 Task: In the sheet Budget Analysis ToolFont size of heading  18 Font style of dataoswald 'Font size of data '9 Alignment of headline & dataAlign center.   Fill color in heading, Red Font color of dataIn the sheet   Drive Sales log   book
Action: Mouse moved to (93, 155)
Screenshot: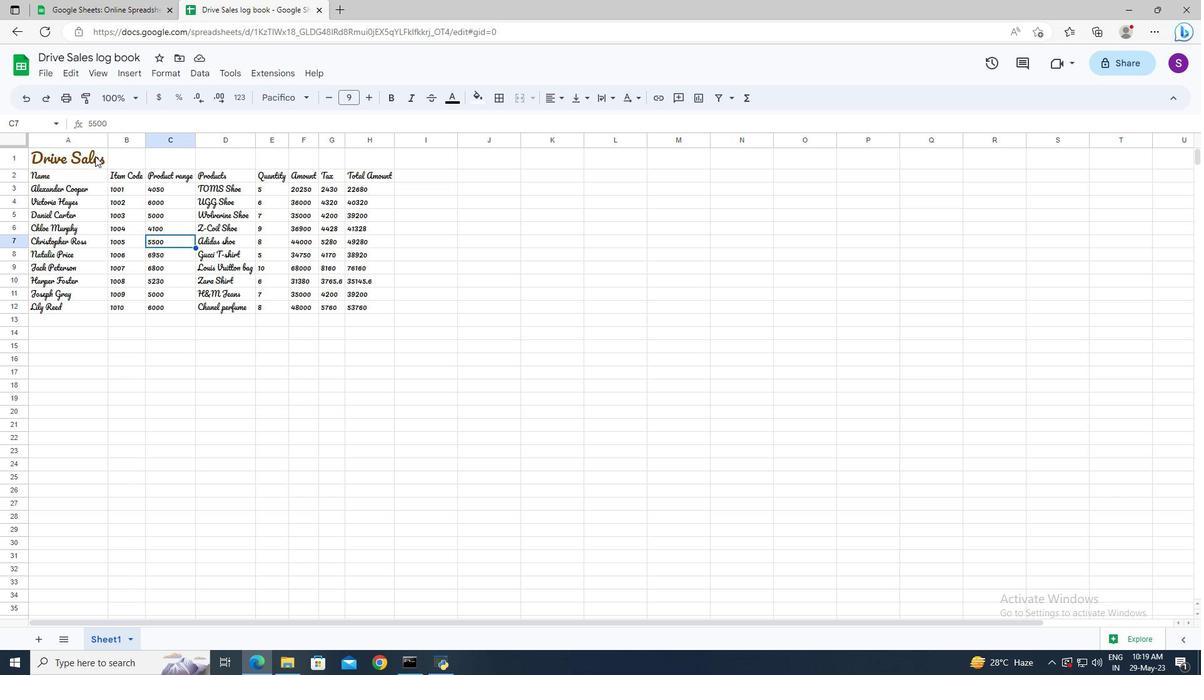 
Action: Mouse pressed left at (93, 155)
Screenshot: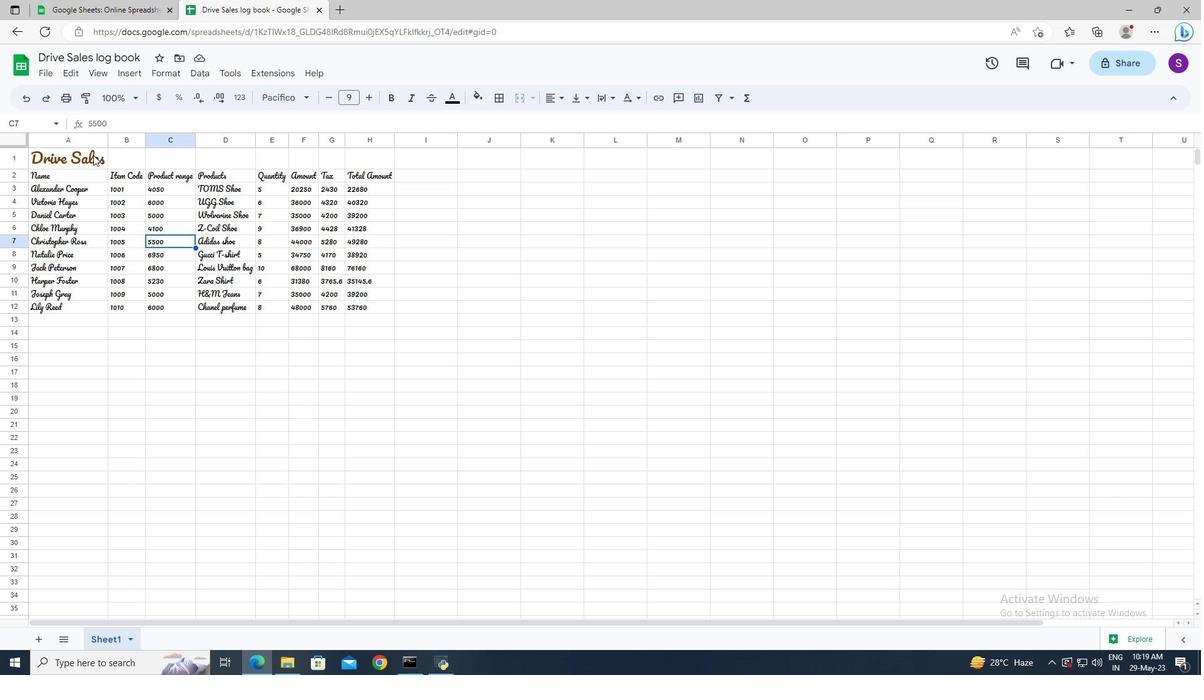 
Action: Mouse moved to (353, 95)
Screenshot: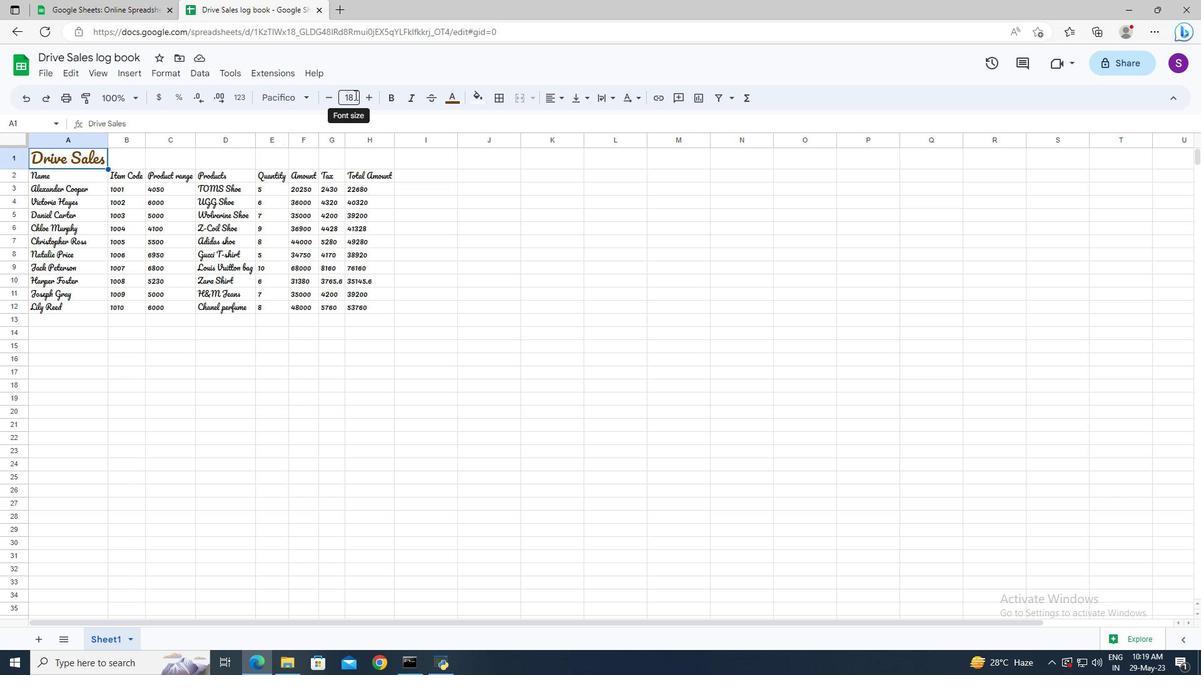 
Action: Mouse pressed left at (353, 95)
Screenshot: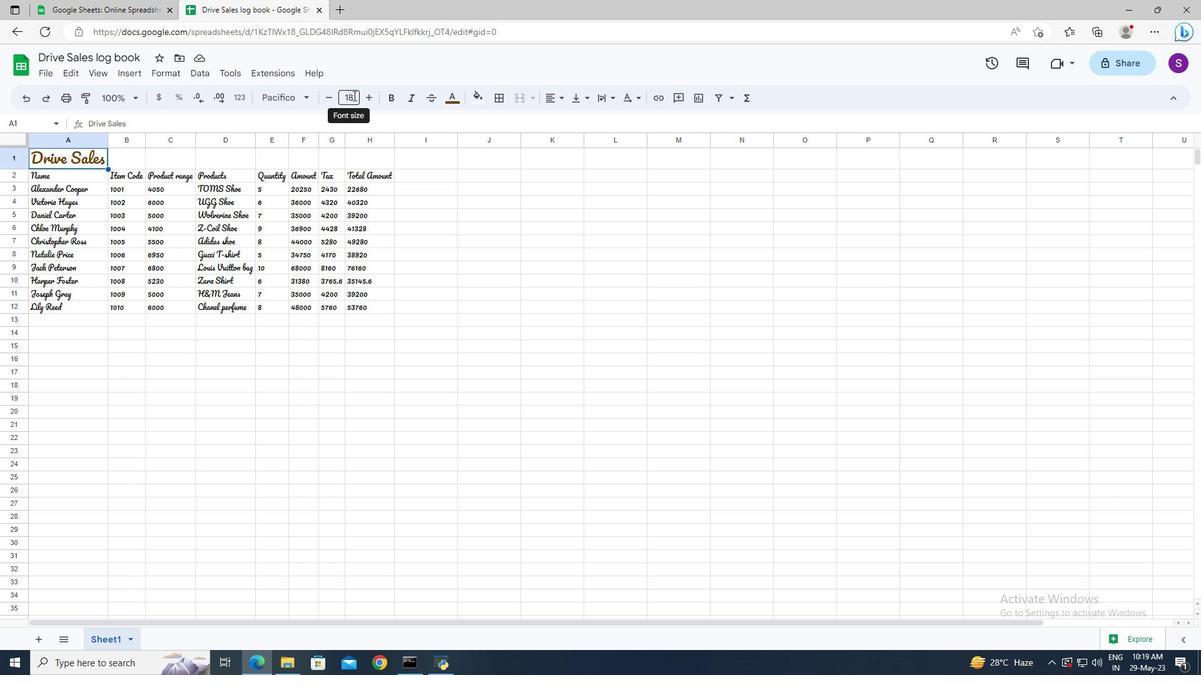 
Action: Key pressed 18<Key.enter>
Screenshot: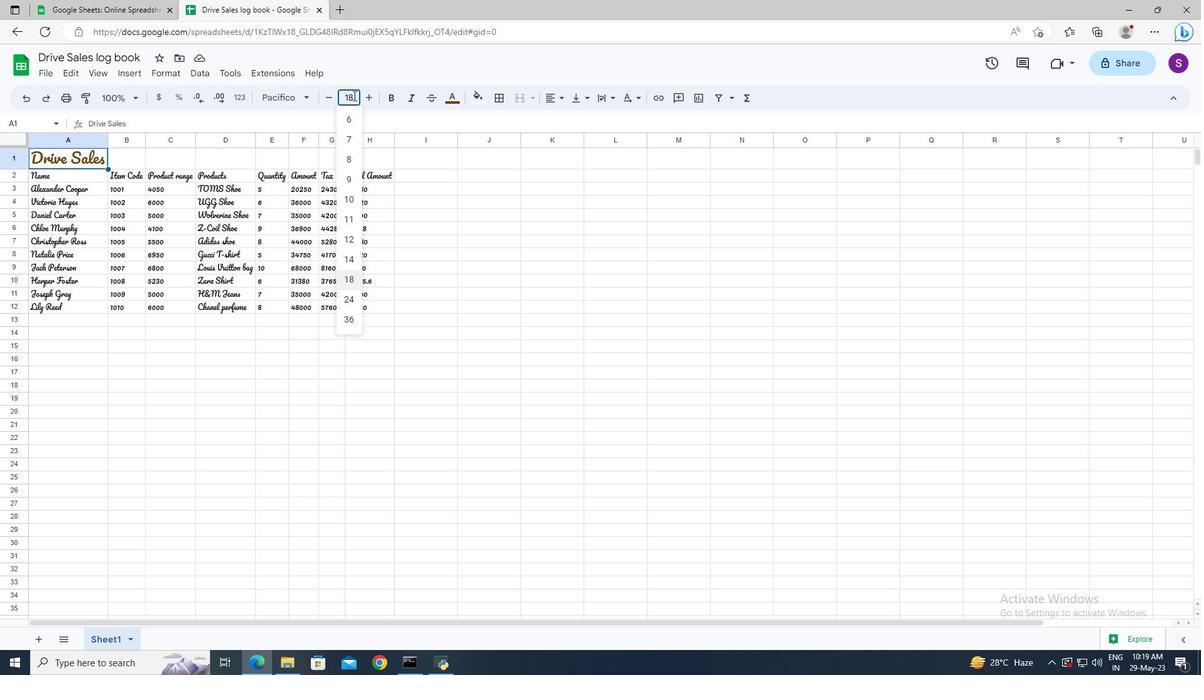 
Action: Mouse moved to (88, 177)
Screenshot: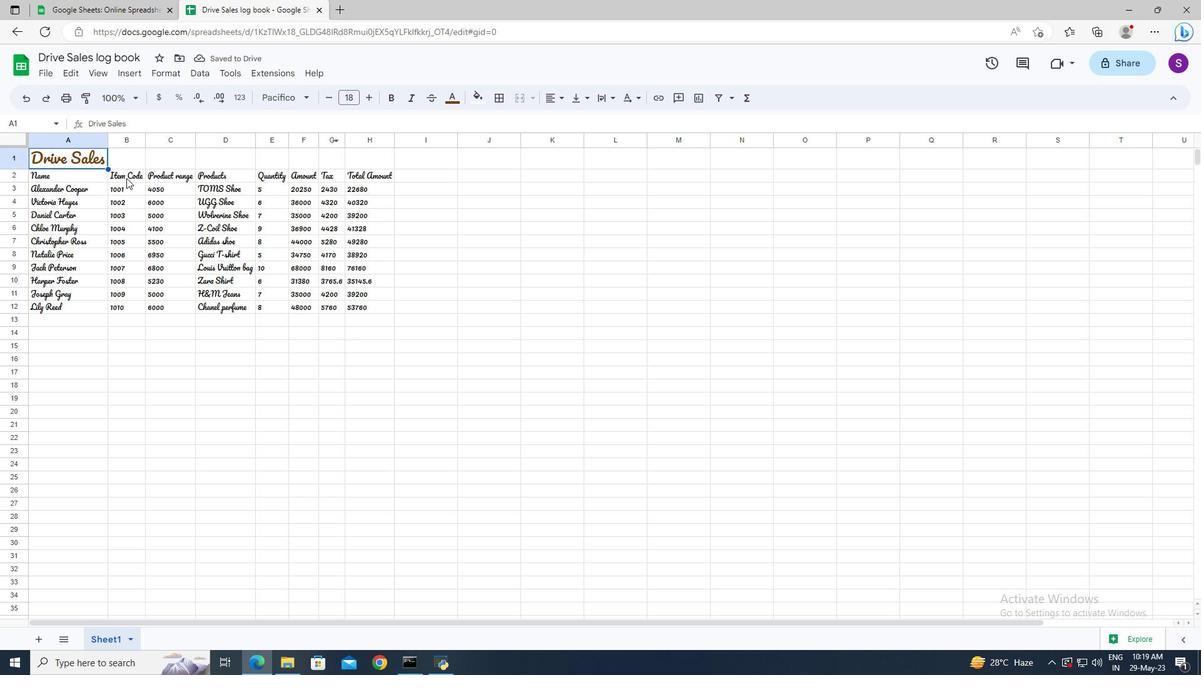 
Action: Mouse pressed left at (88, 177)
Screenshot: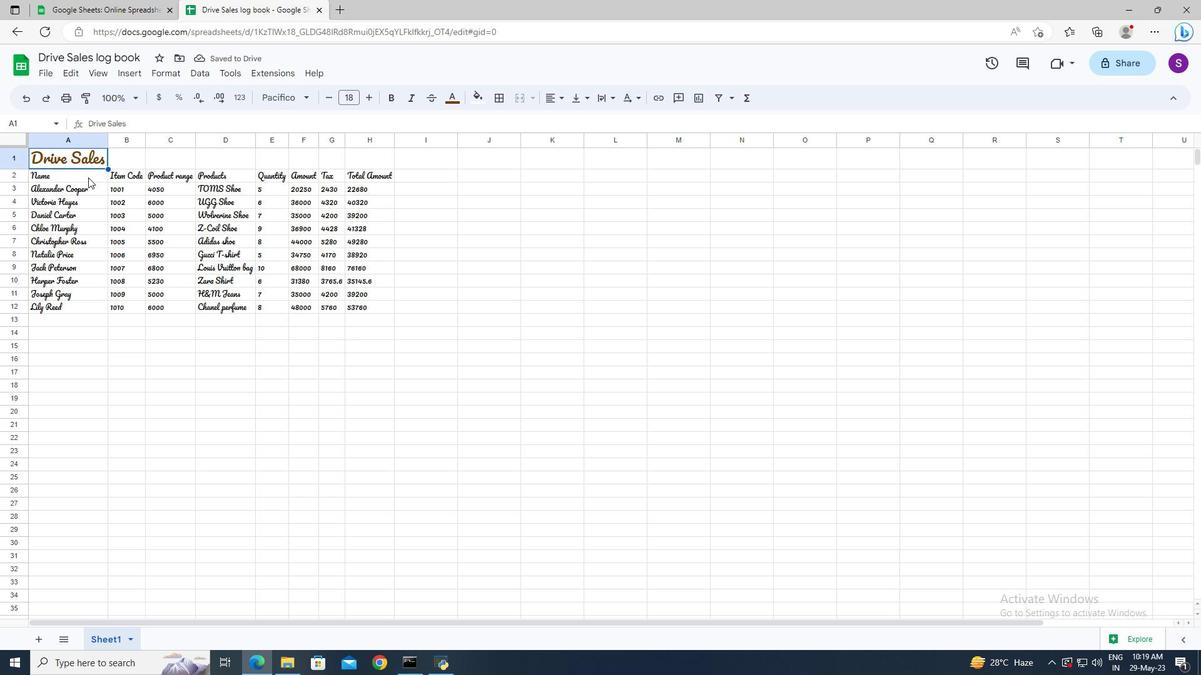 
Action: Key pressed <Key.shift><Key.shift><Key.shift><Key.down><Key.right>
Screenshot: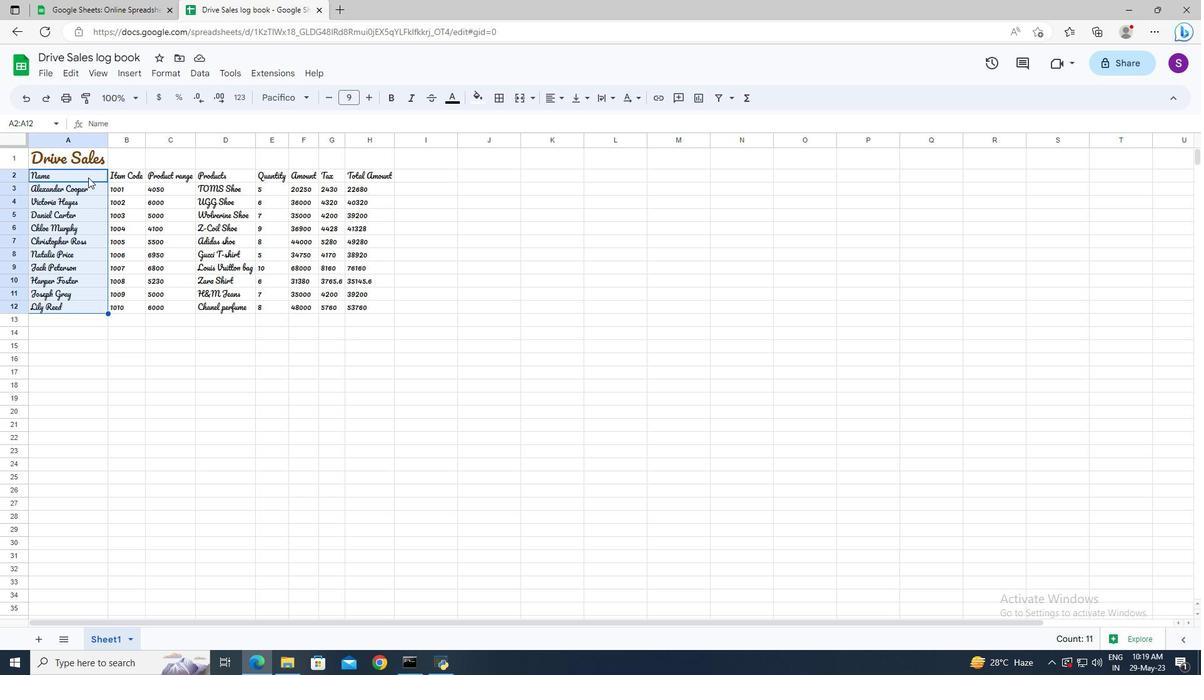 
Action: Mouse moved to (304, 101)
Screenshot: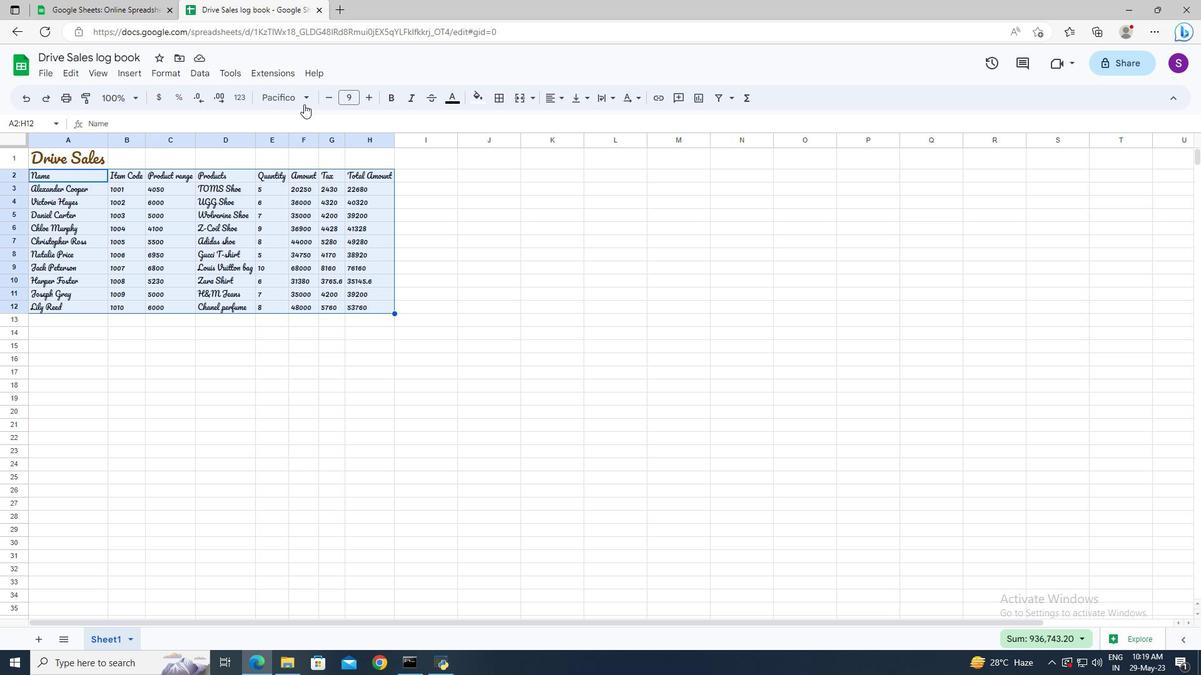 
Action: Mouse pressed left at (304, 101)
Screenshot: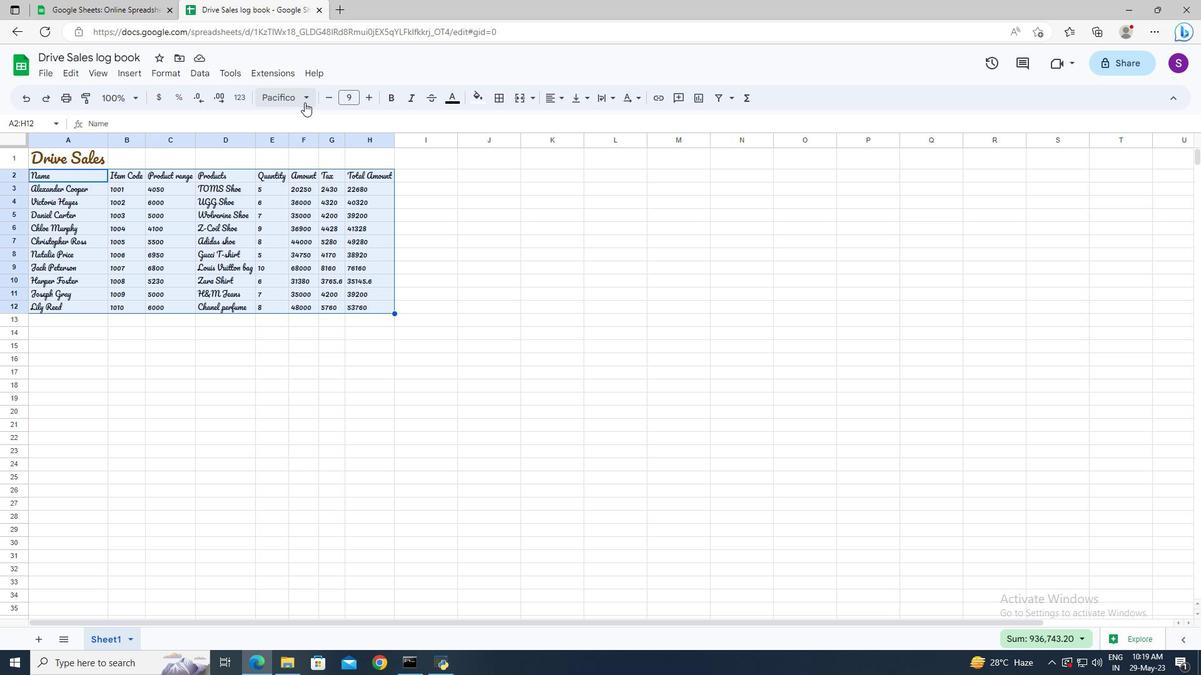 
Action: Mouse moved to (327, 599)
Screenshot: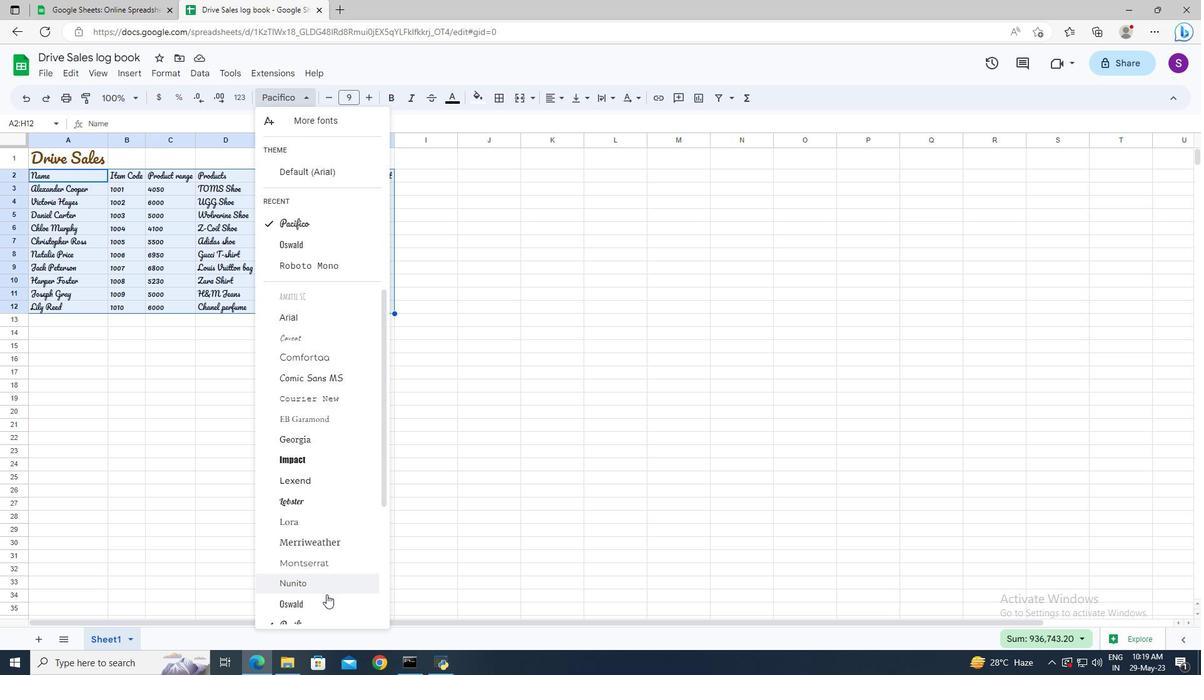 
Action: Mouse pressed left at (327, 599)
Screenshot: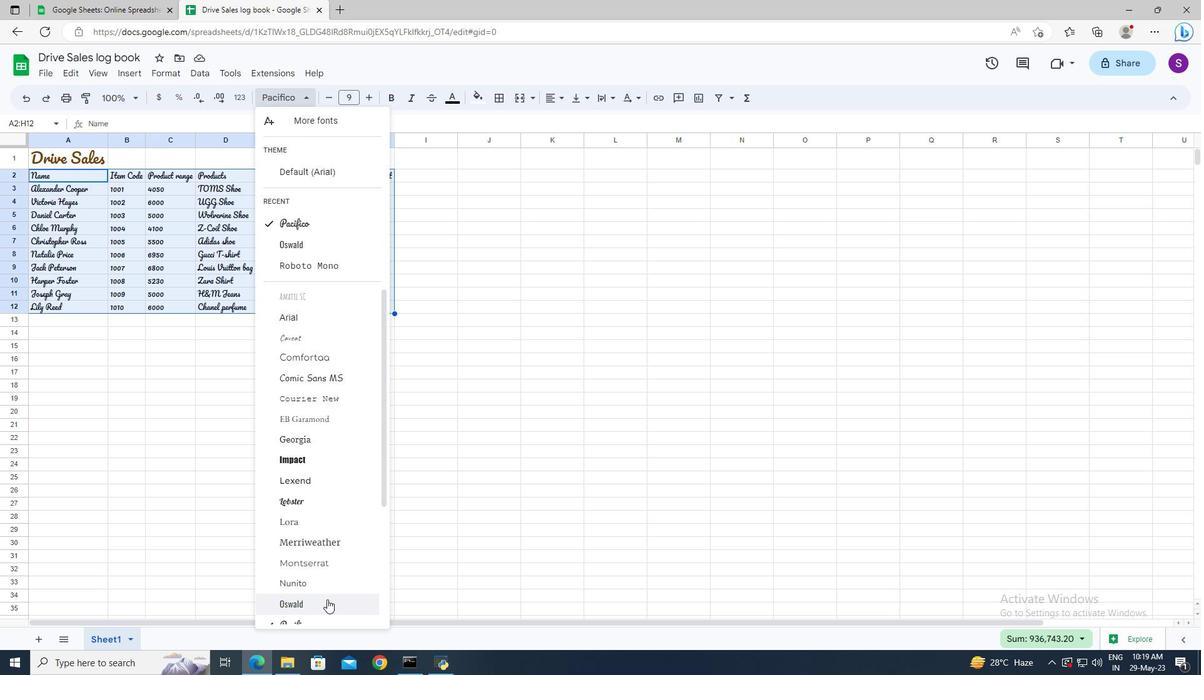
Action: Mouse moved to (356, 98)
Screenshot: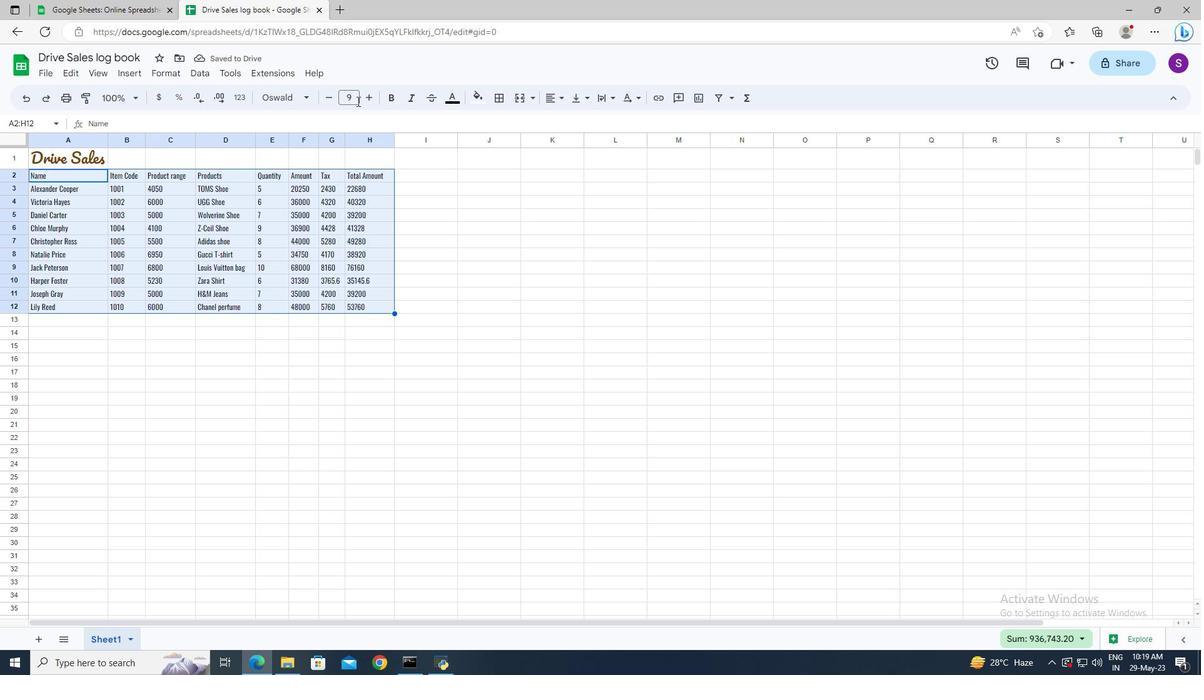 
Action: Mouse pressed left at (356, 98)
Screenshot: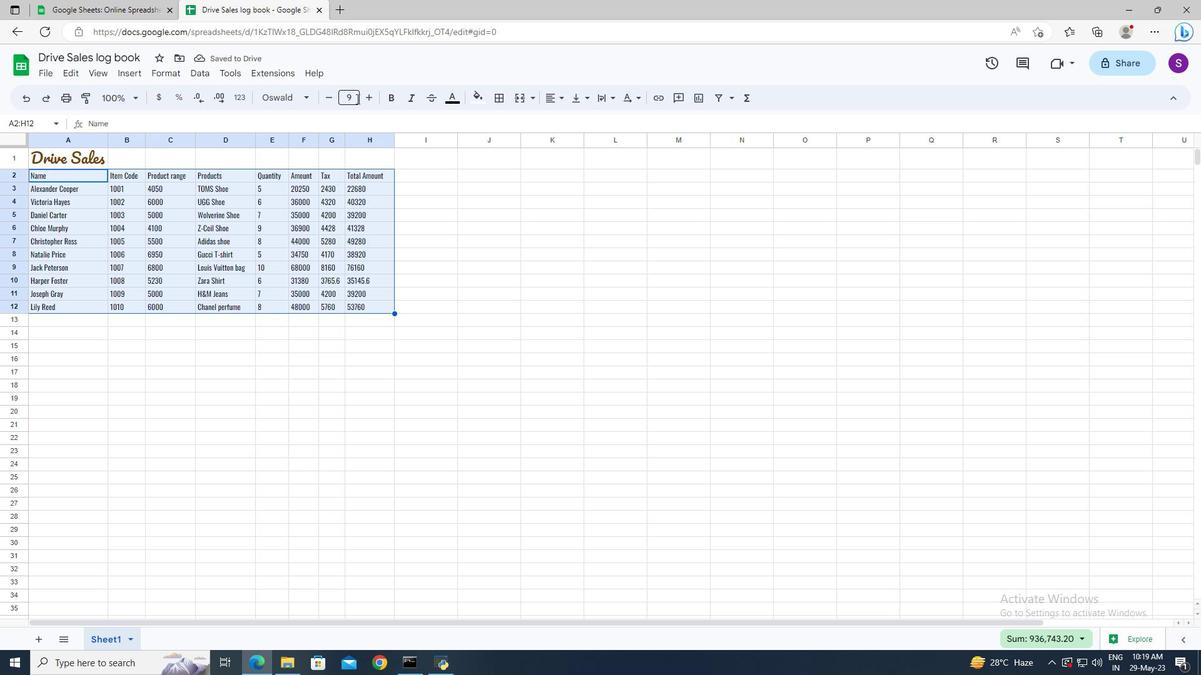 
Action: Mouse moved to (355, 96)
Screenshot: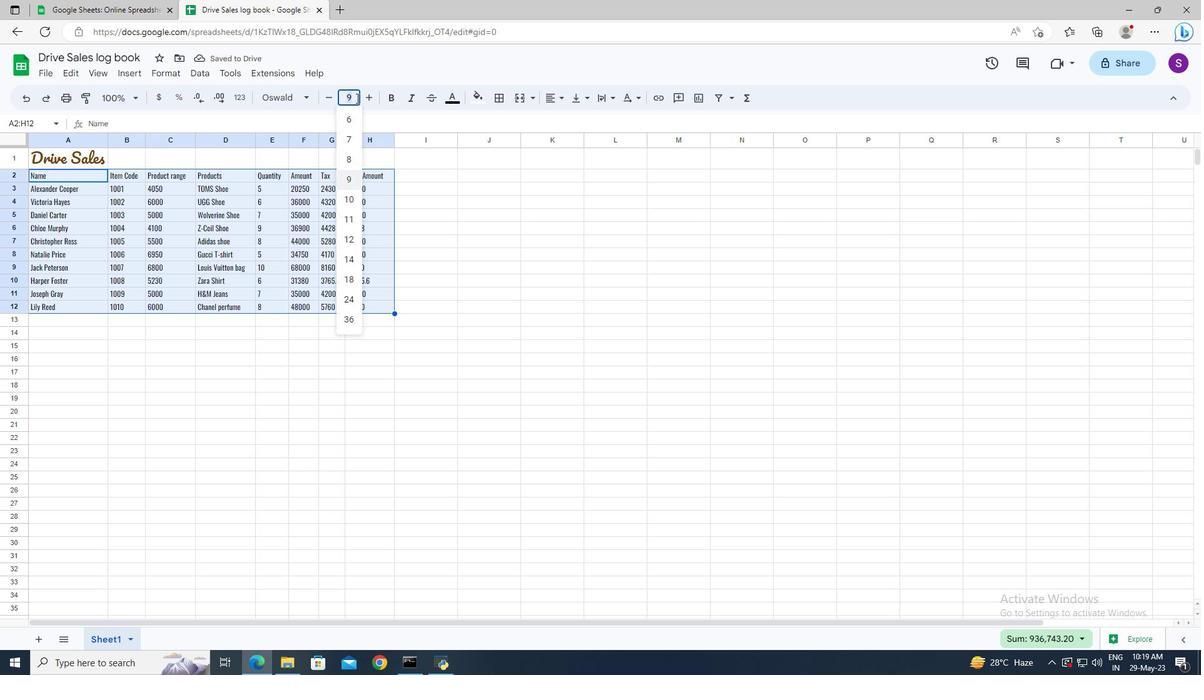 
Action: Key pressed 9<Key.enter>
Screenshot: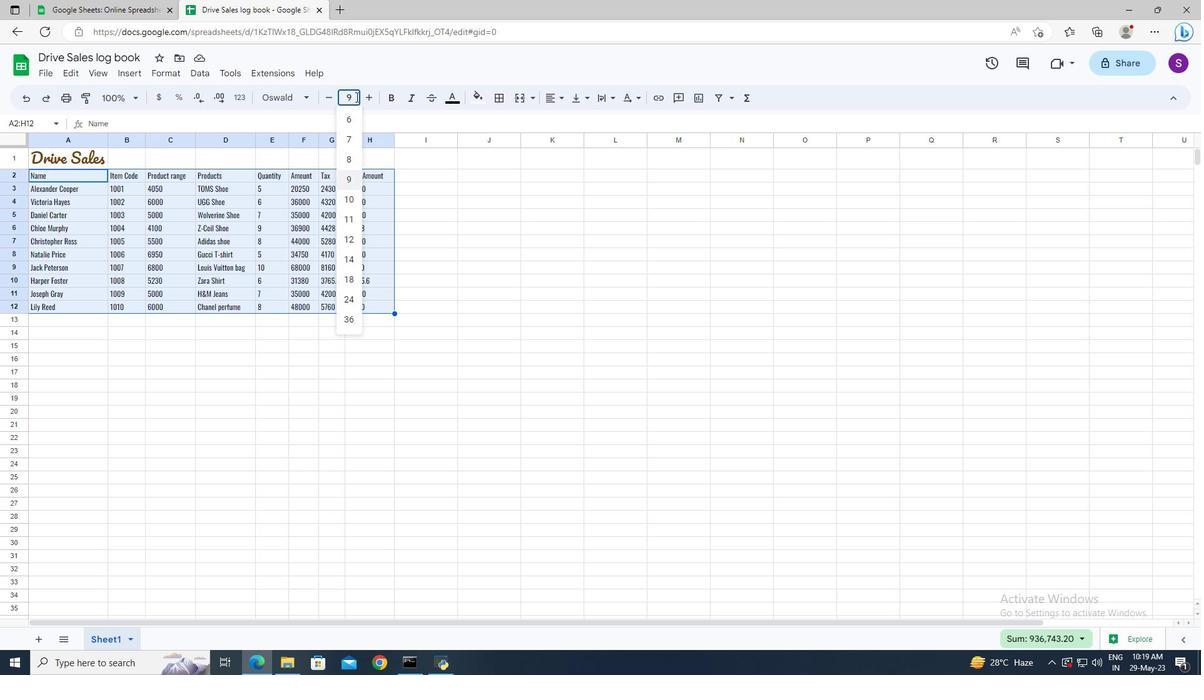 
Action: Mouse moved to (80, 158)
Screenshot: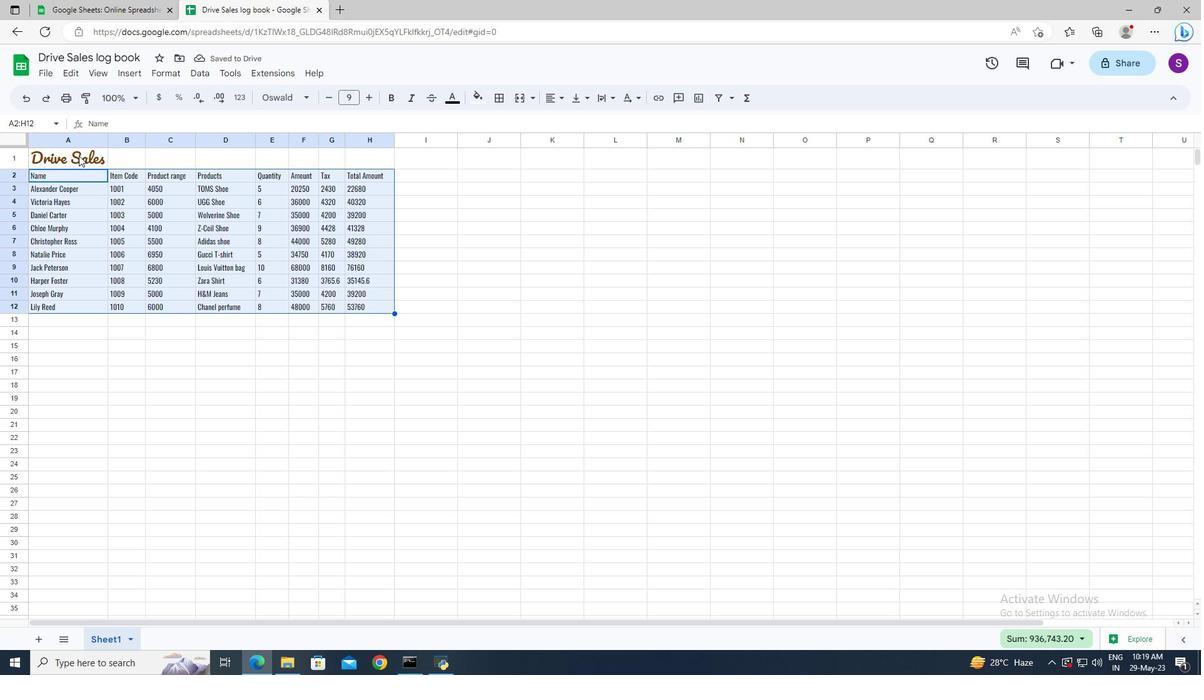 
Action: Mouse pressed left at (80, 158)
Screenshot: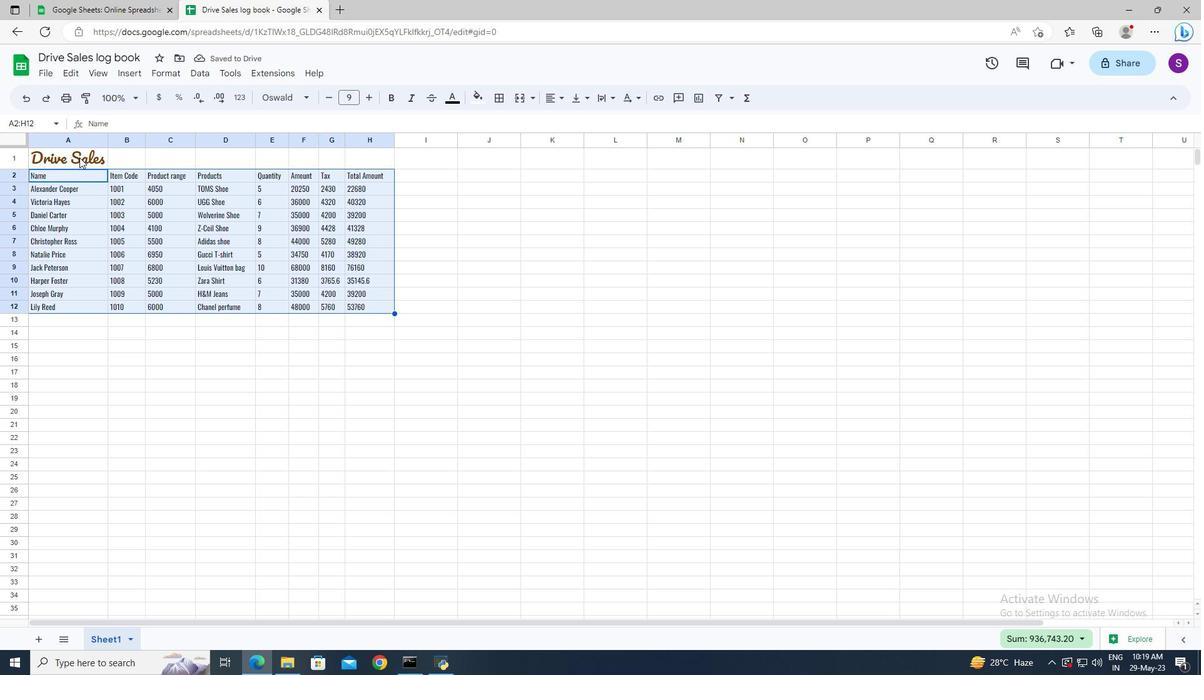 
Action: Key pressed ctrl+A
Screenshot: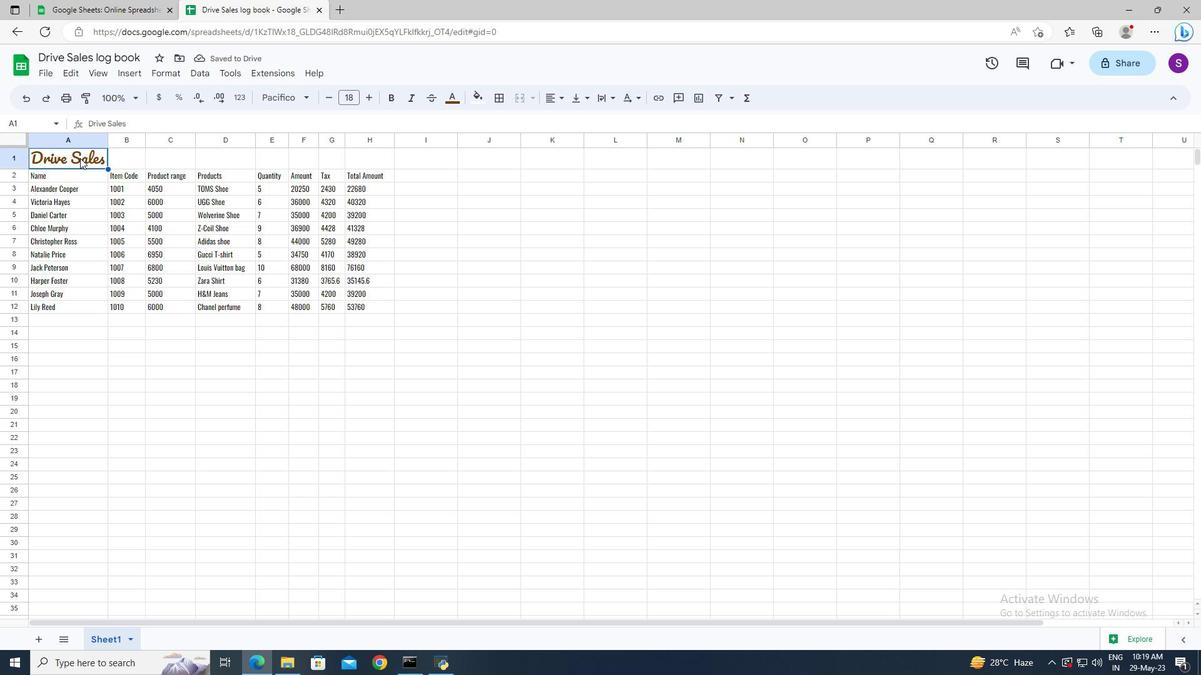 
Action: Mouse moved to (551, 101)
Screenshot: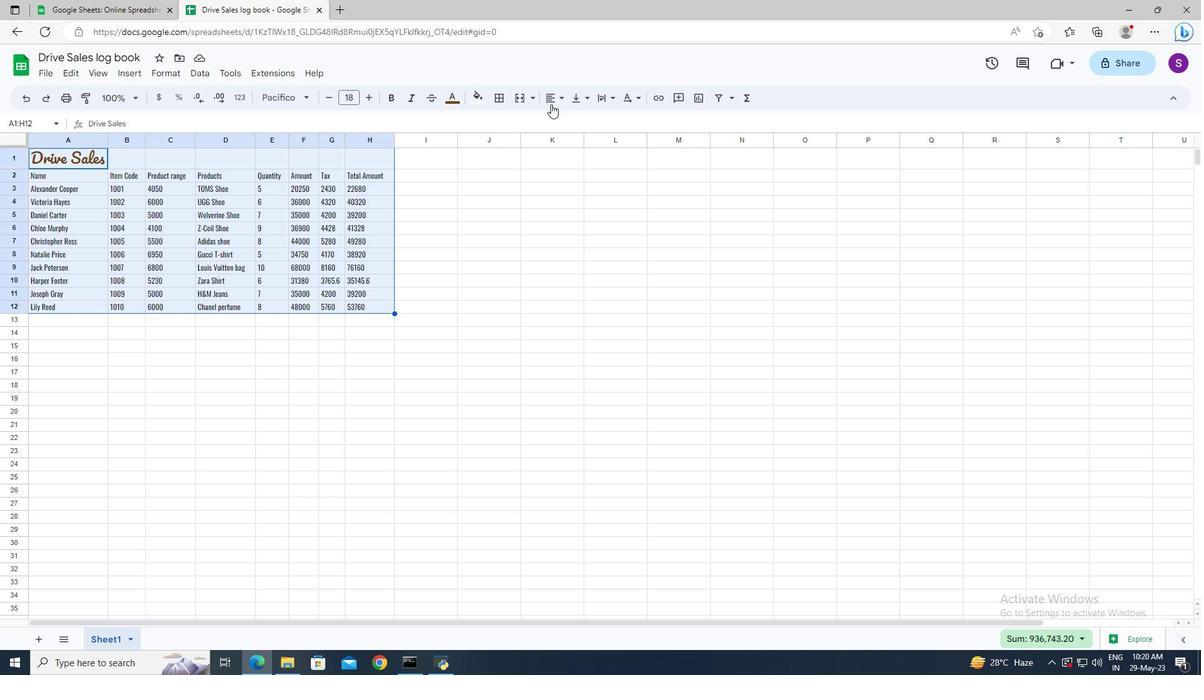 
Action: Mouse pressed left at (551, 101)
Screenshot: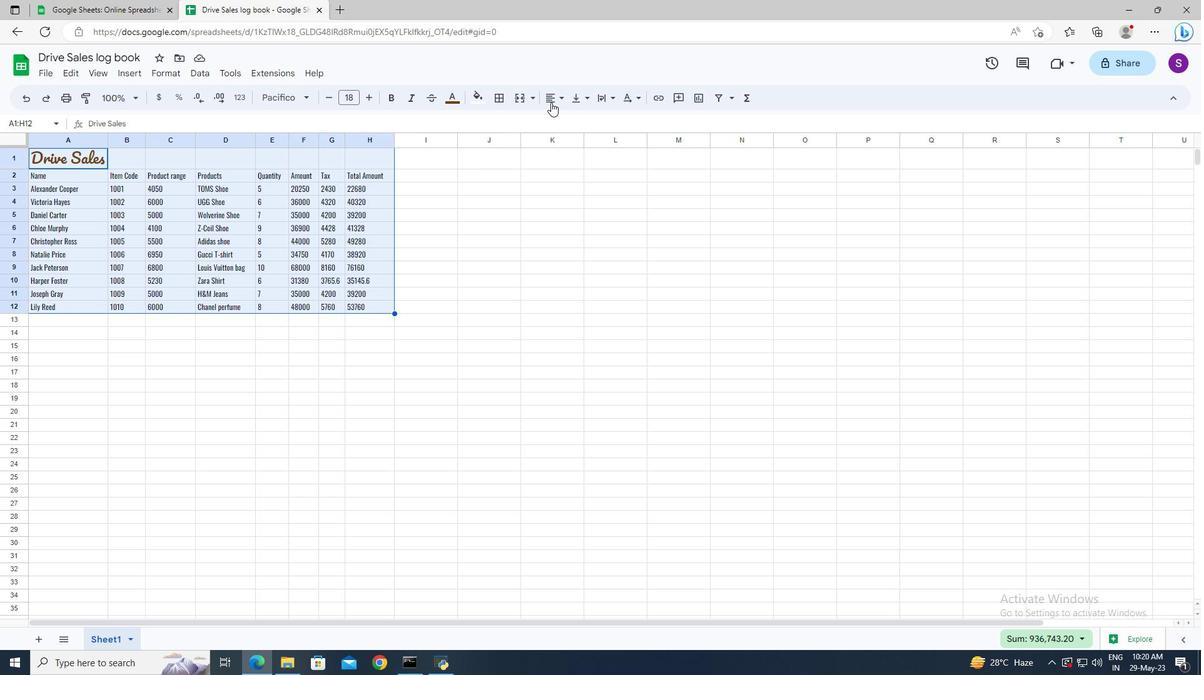 
Action: Mouse moved to (574, 121)
Screenshot: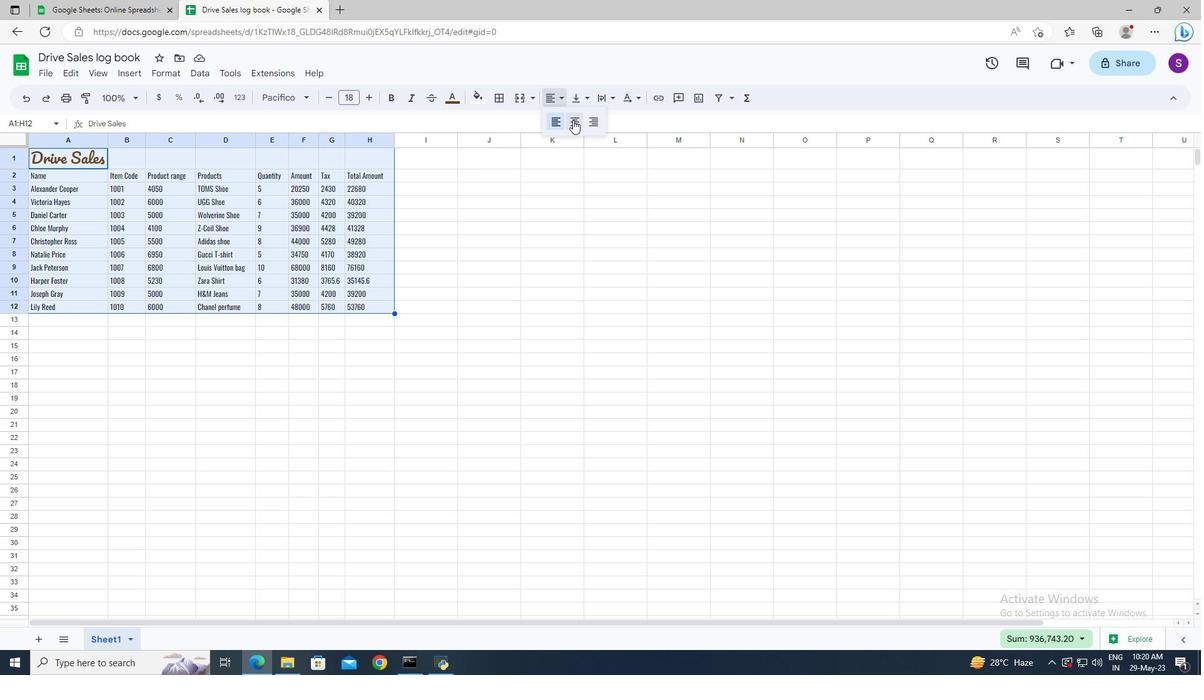 
Action: Mouse pressed left at (574, 121)
Screenshot: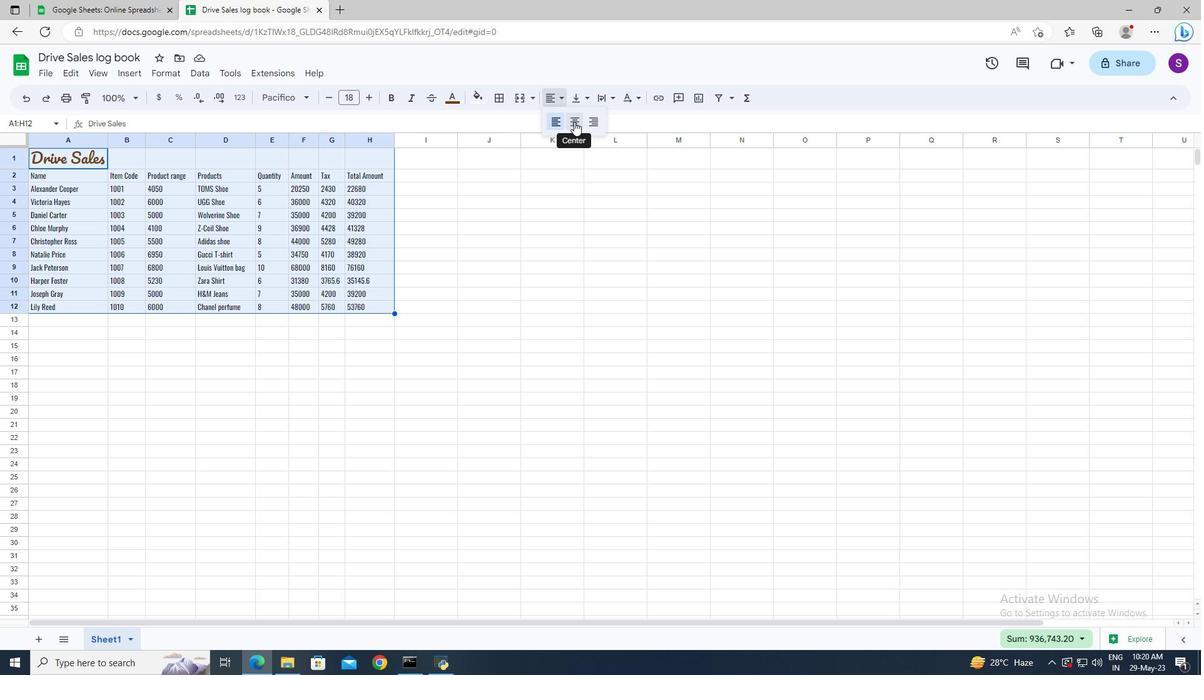 
Action: Mouse moved to (97, 161)
Screenshot: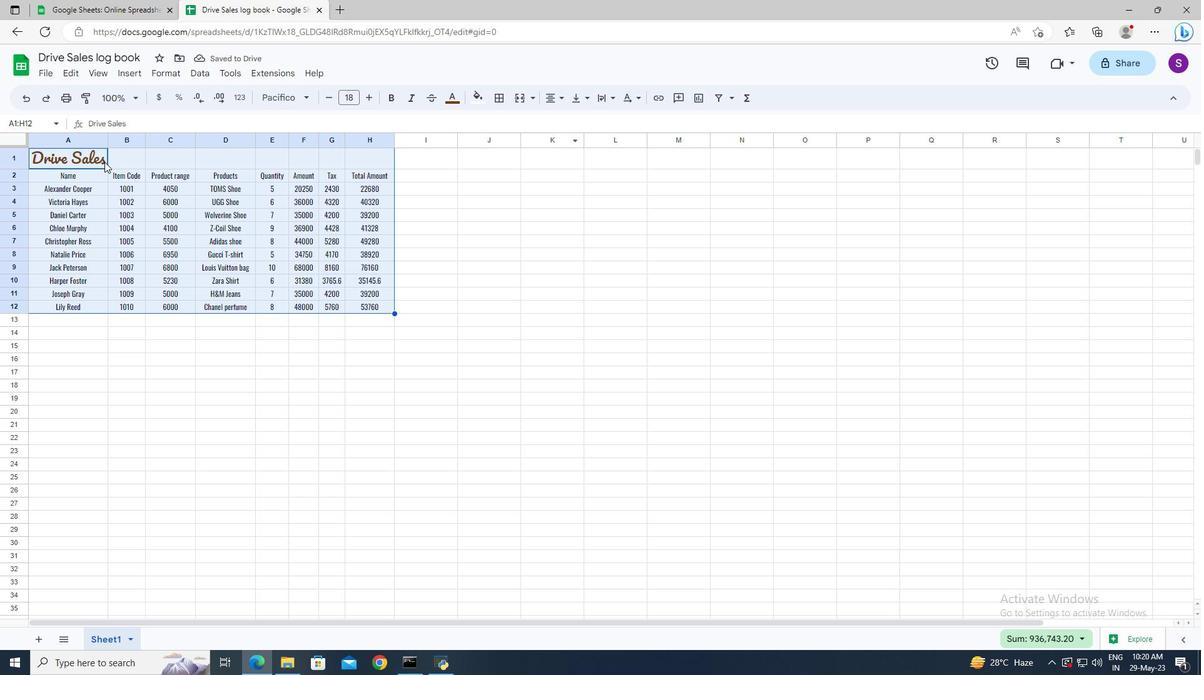 
Action: Mouse pressed left at (97, 161)
Screenshot: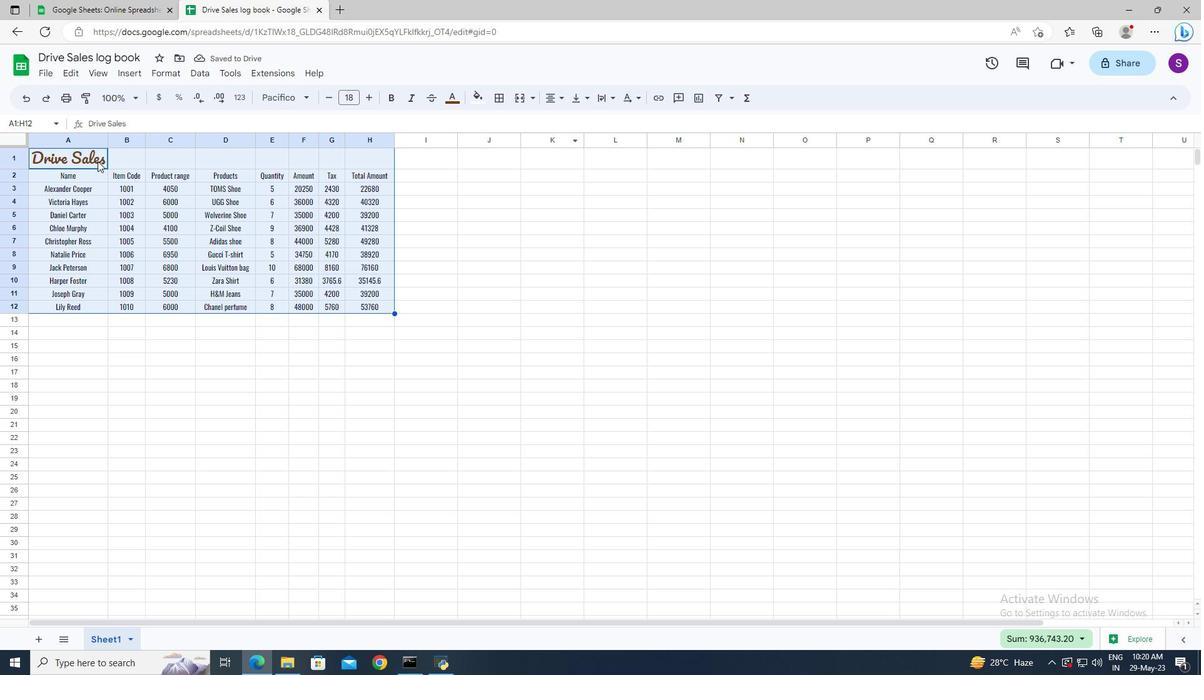 
Action: Mouse moved to (474, 97)
Screenshot: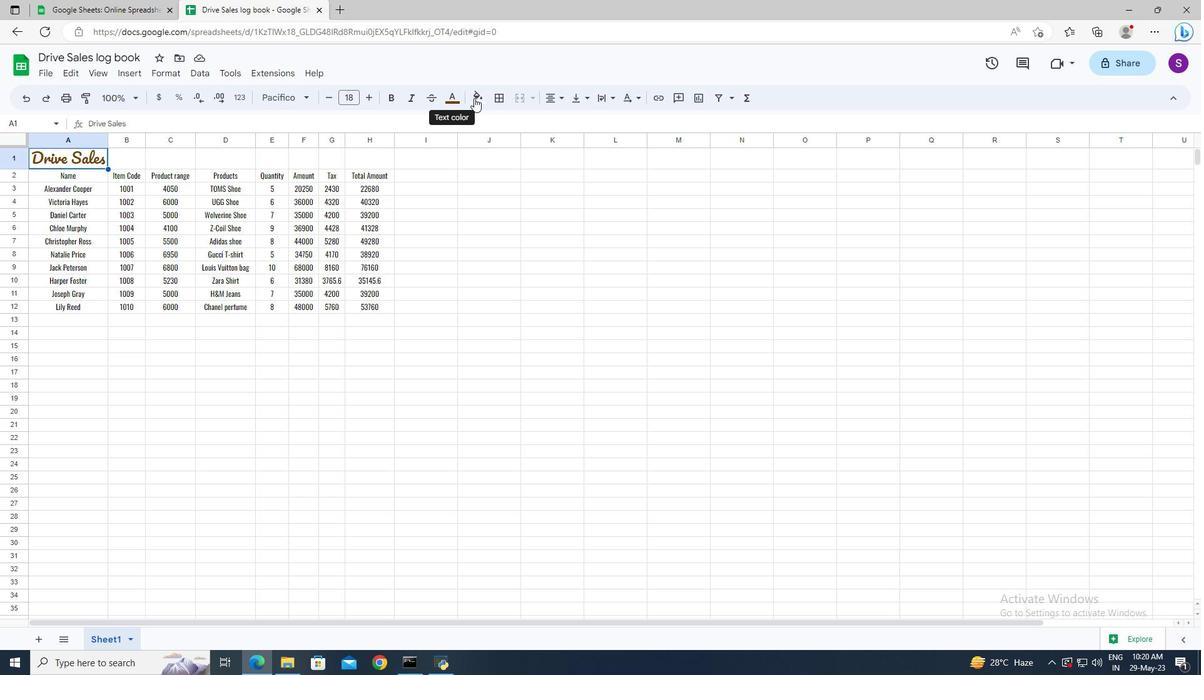 
Action: Mouse pressed left at (474, 97)
Screenshot: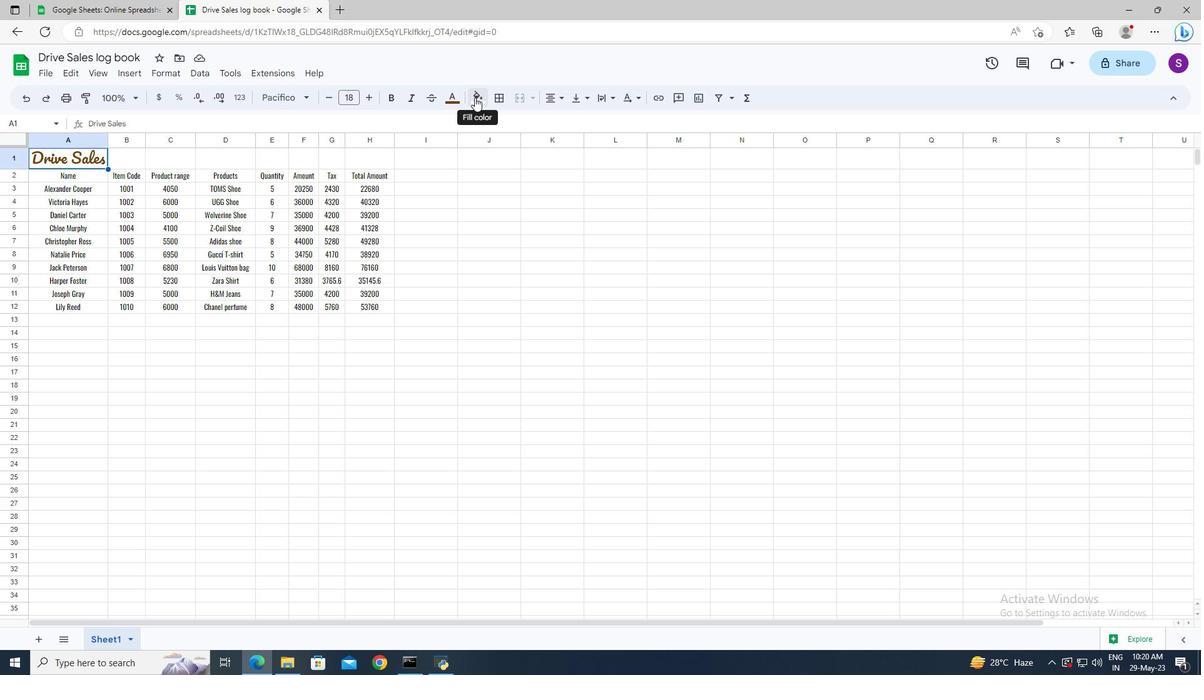 
Action: Mouse moved to (496, 155)
Screenshot: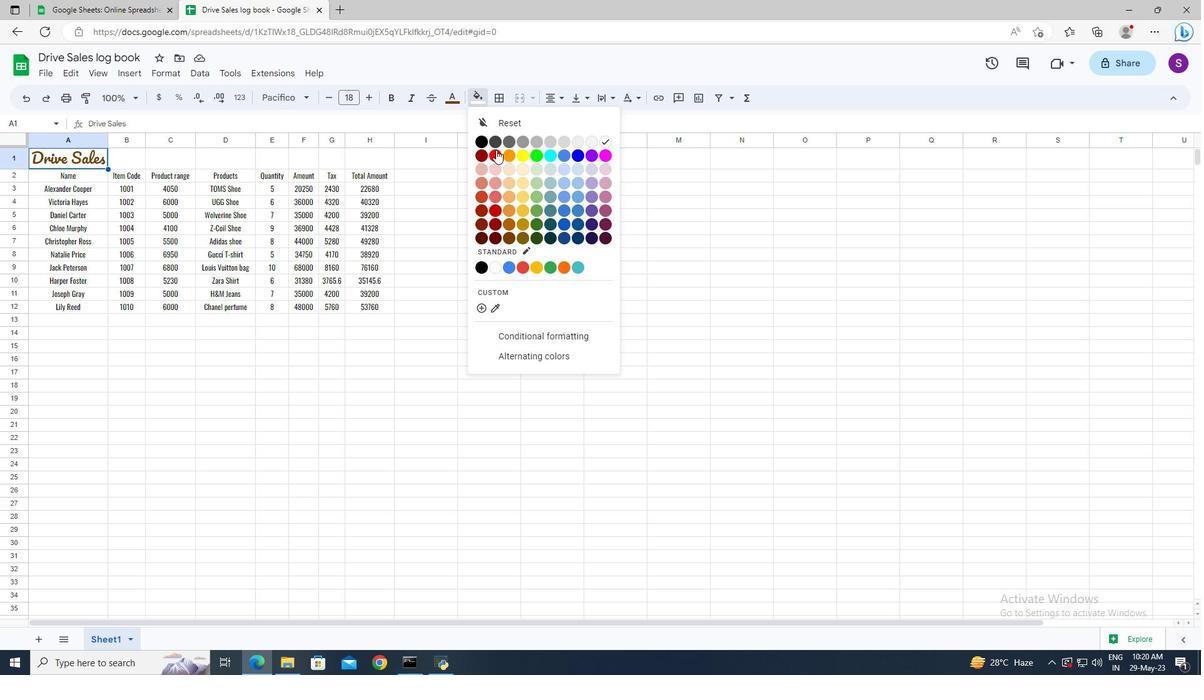 
Action: Mouse pressed left at (496, 155)
Screenshot: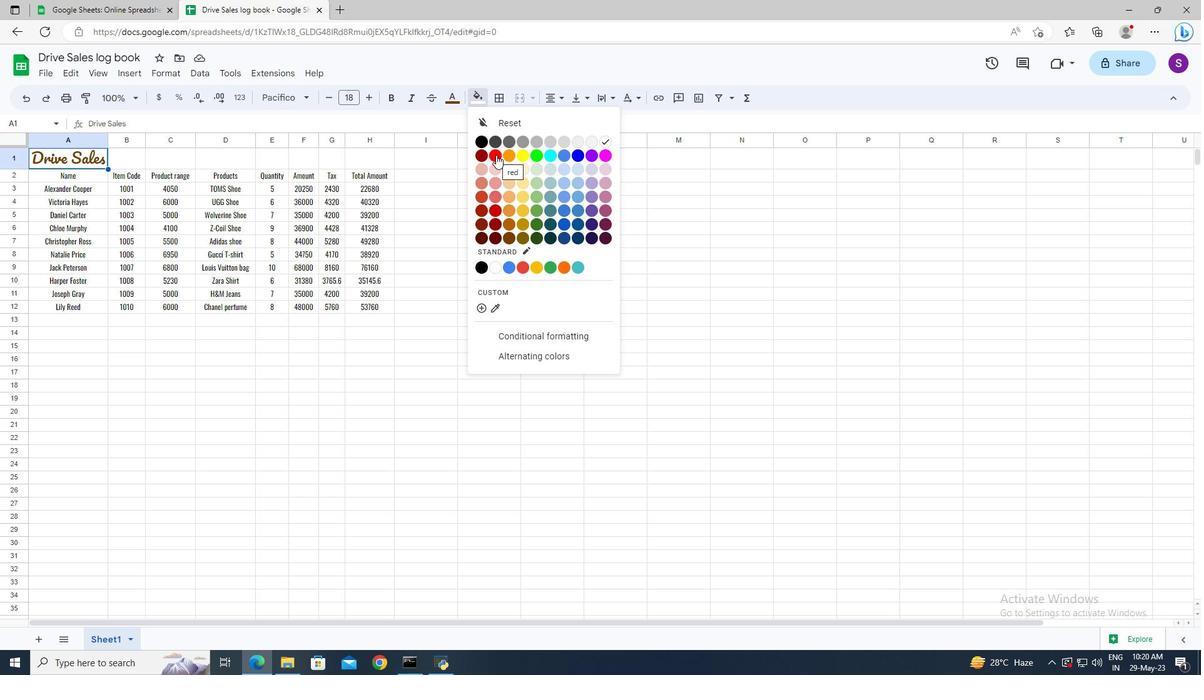
Action: Mouse moved to (85, 178)
Screenshot: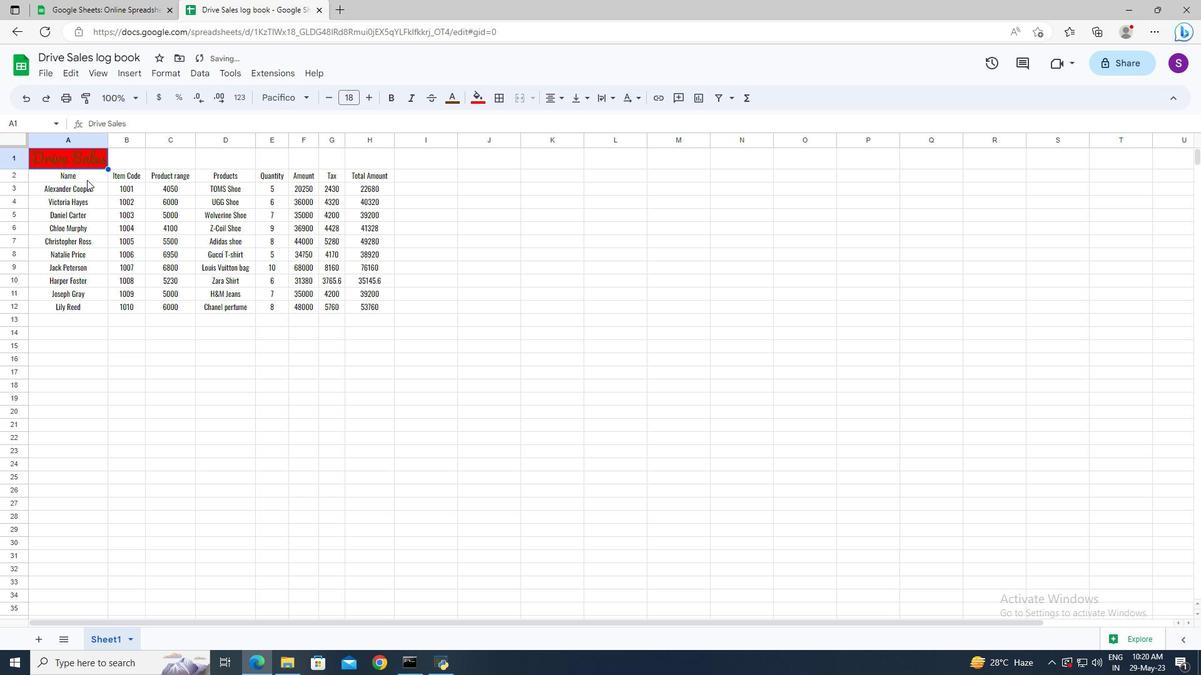 
Action: Mouse pressed left at (85, 178)
Screenshot: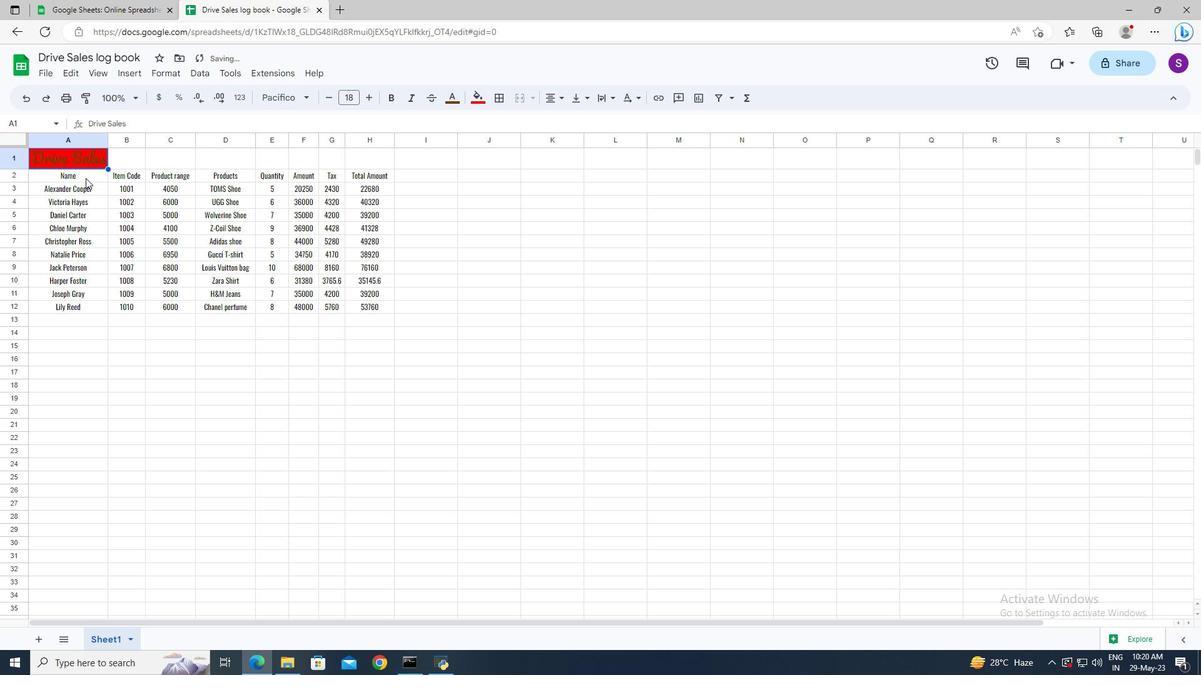 
Action: Key pressed <Key.shift><Key.down><Key.right>
Screenshot: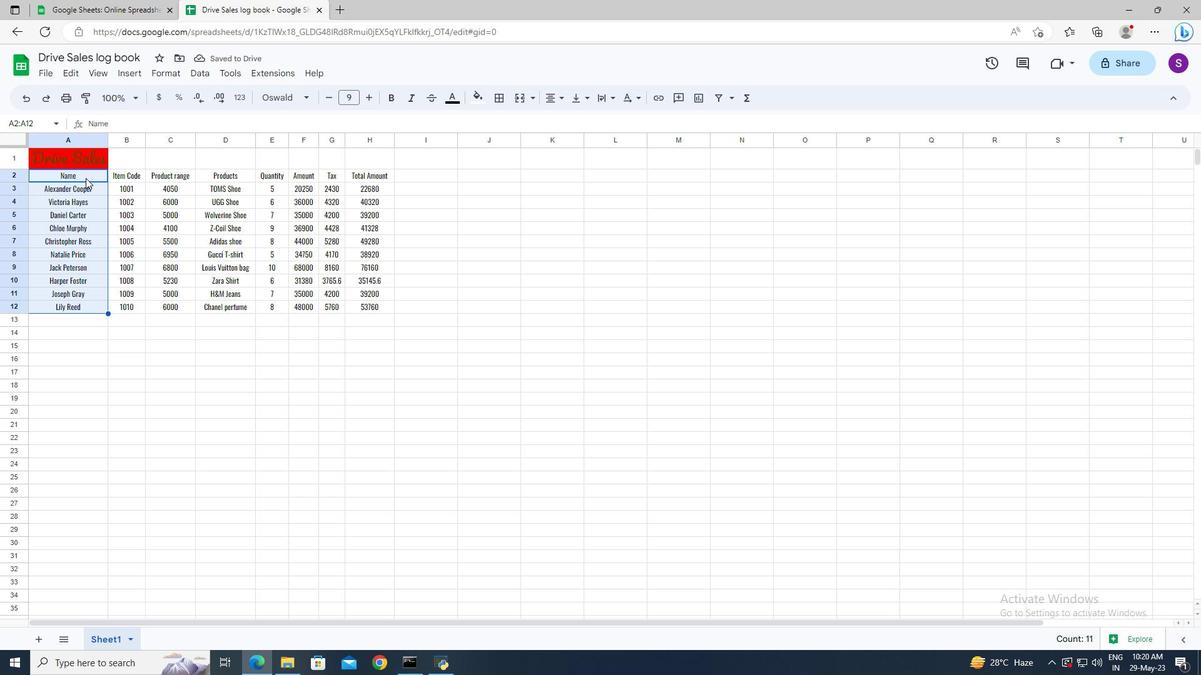 
Action: Mouse moved to (459, 96)
Screenshot: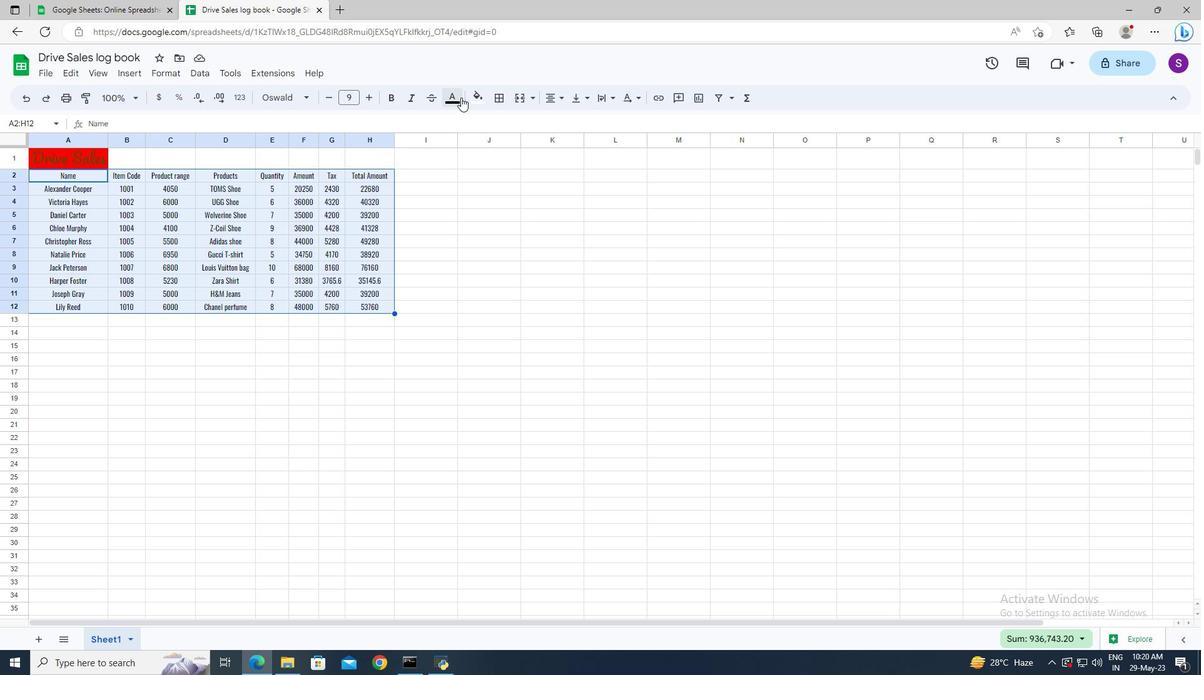 
Action: Mouse pressed left at (459, 96)
Screenshot: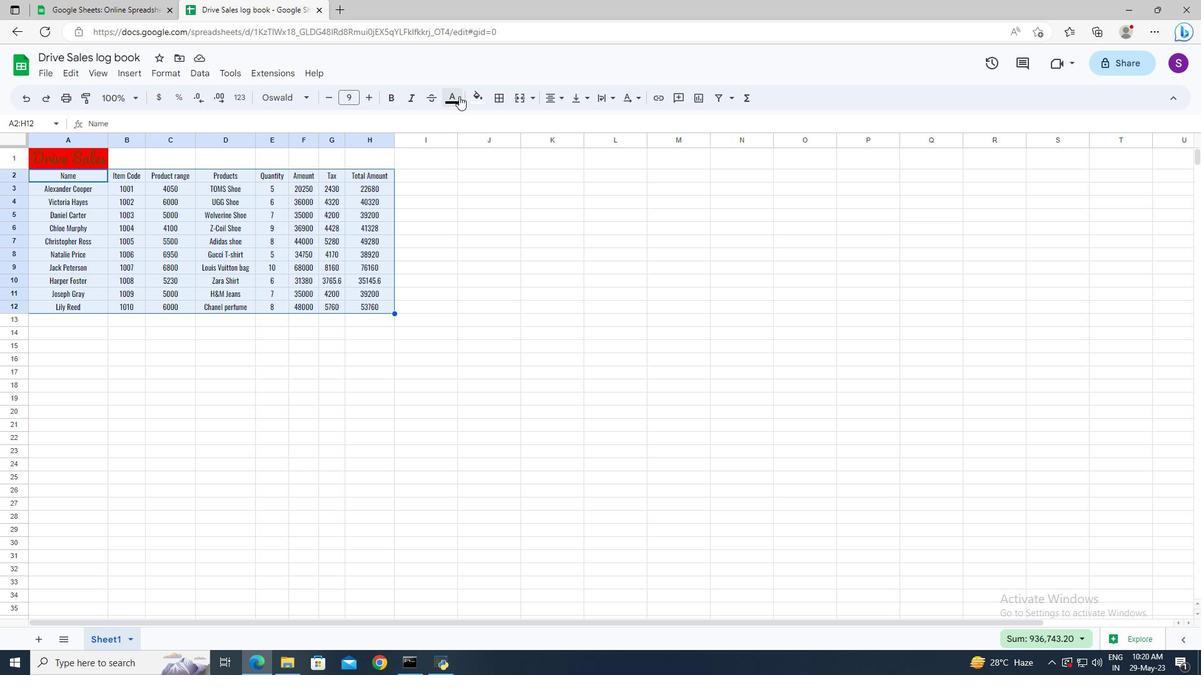 
Action: Mouse moved to (471, 154)
Screenshot: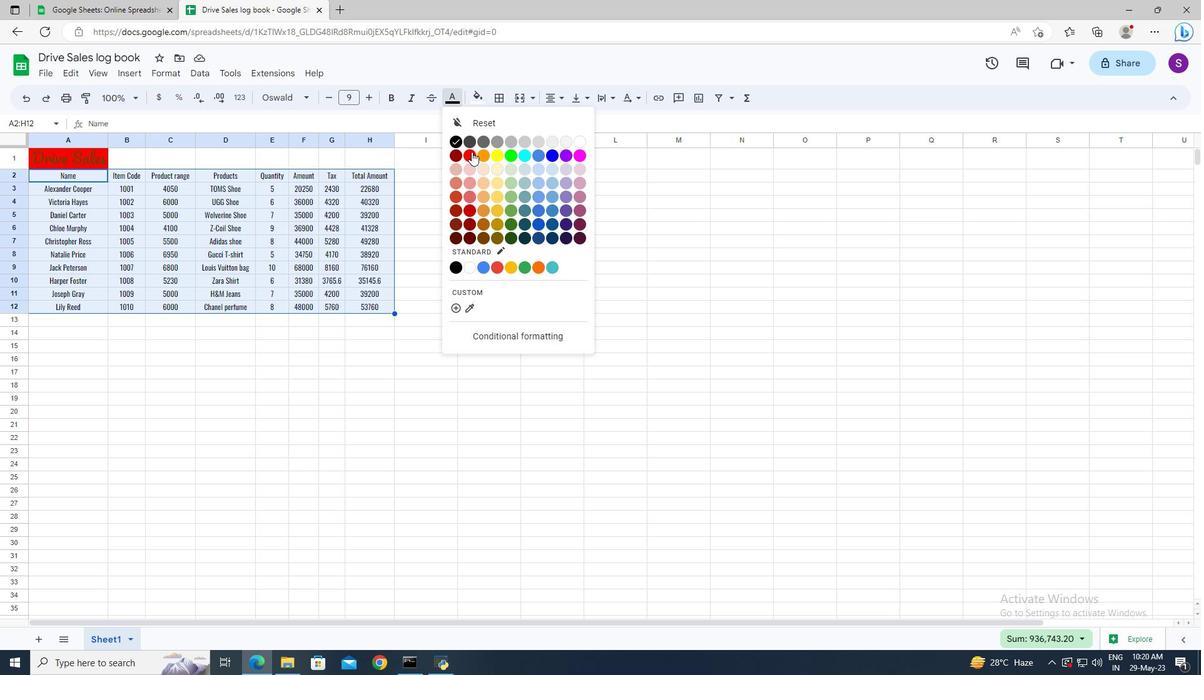 
Action: Mouse pressed left at (471, 154)
Screenshot: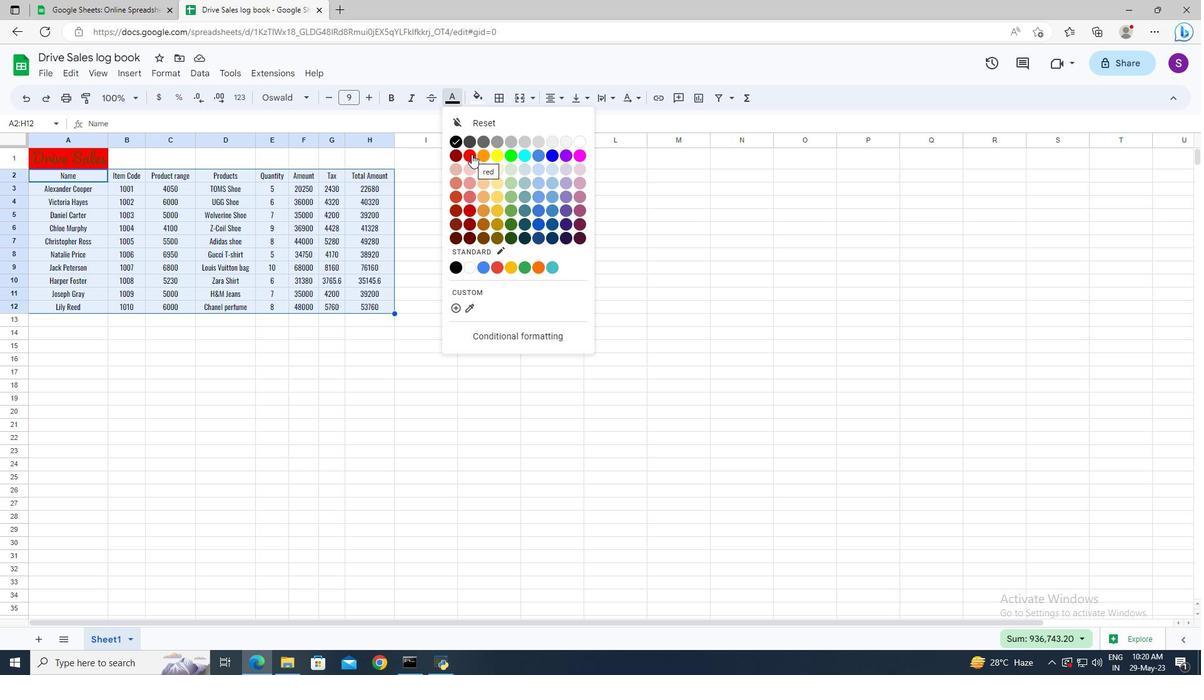 
Action: Mouse moved to (451, 212)
Screenshot: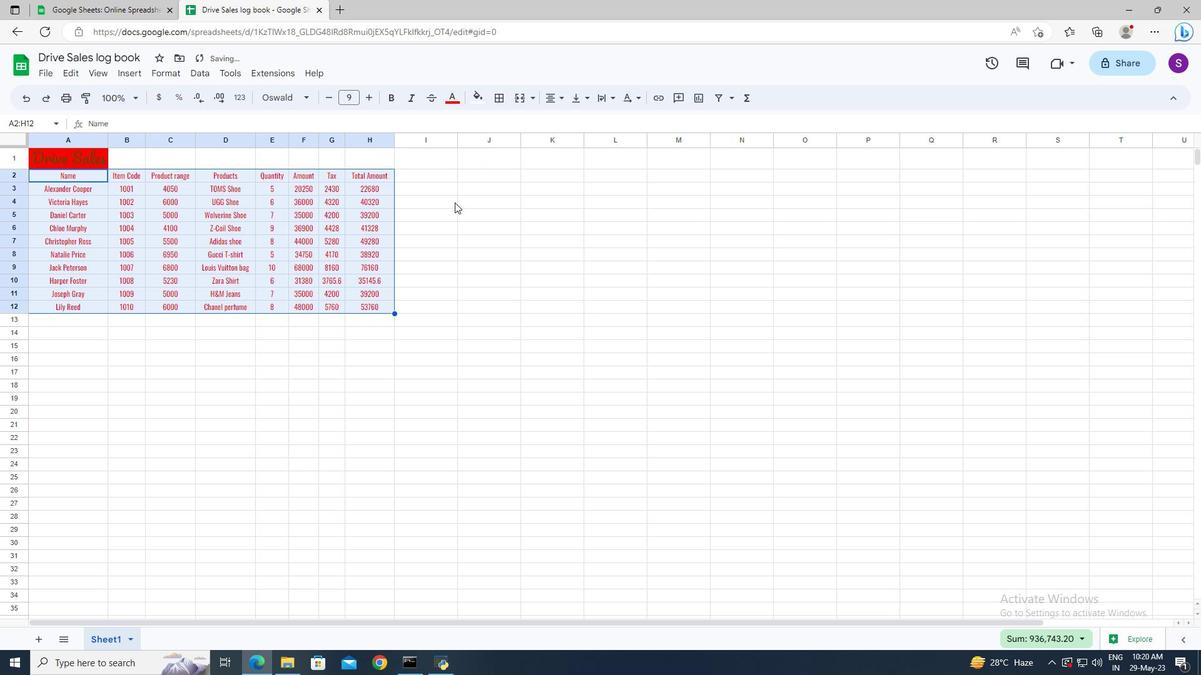 
Action: Mouse pressed left at (451, 212)
Screenshot: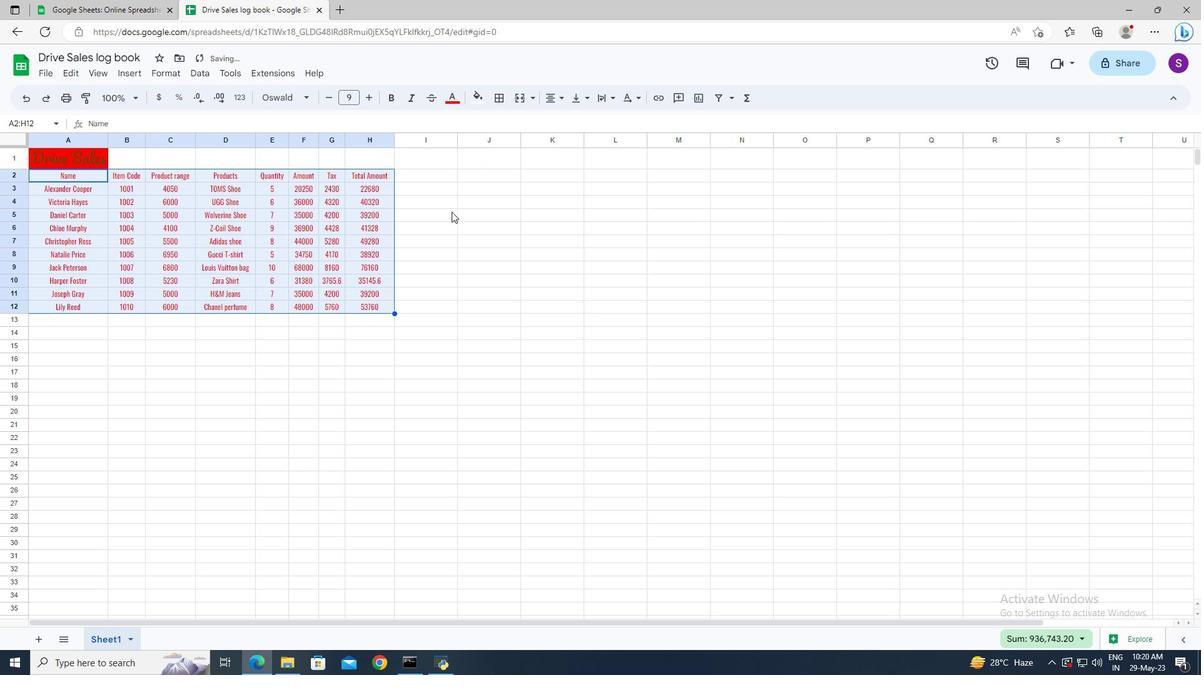 
